 Task: Add Sprouts Wild Caught Raw Shrimp 21/25 Ct to the cart.
Action: Mouse moved to (19, 134)
Screenshot: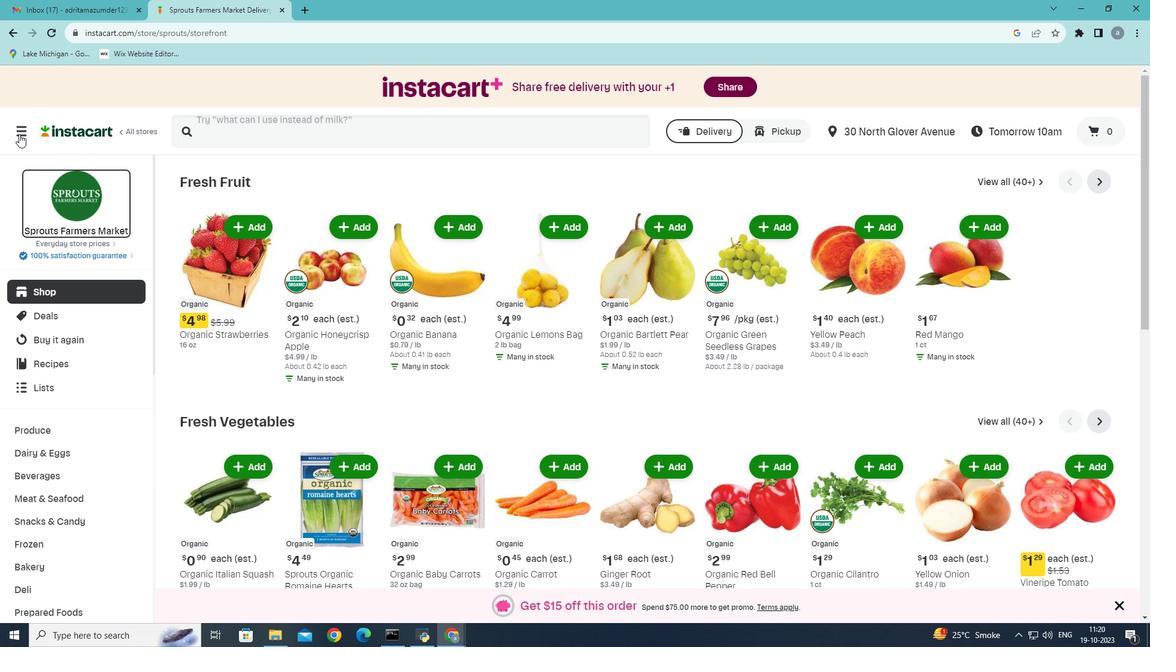 
Action: Mouse pressed left at (19, 134)
Screenshot: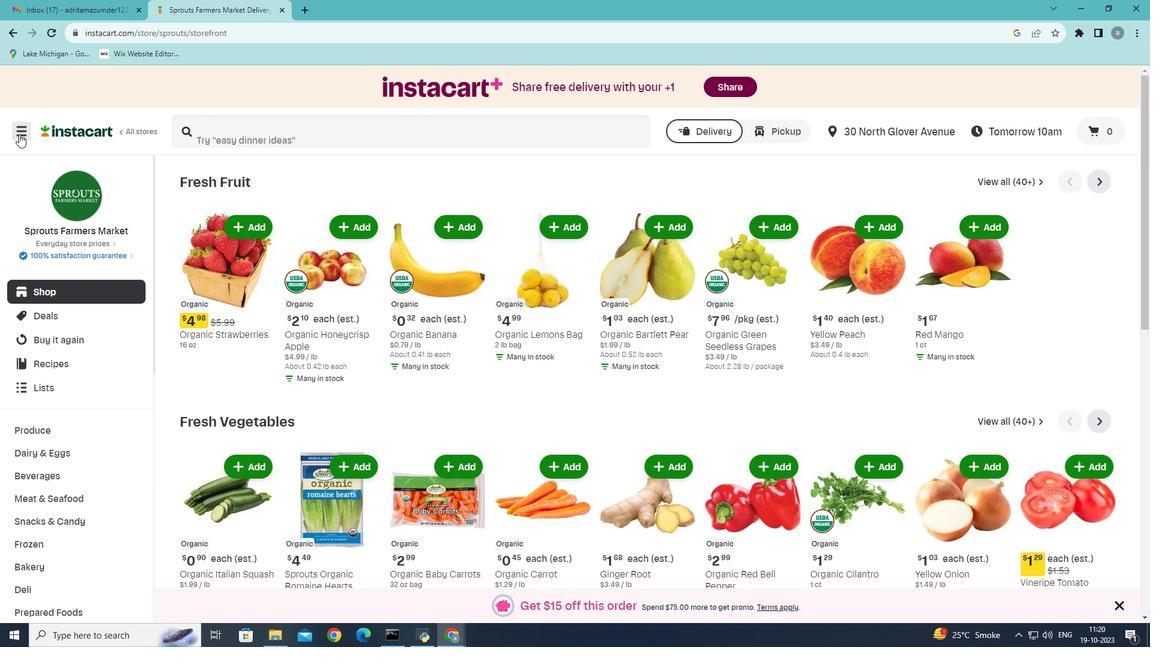 
Action: Mouse moved to (59, 346)
Screenshot: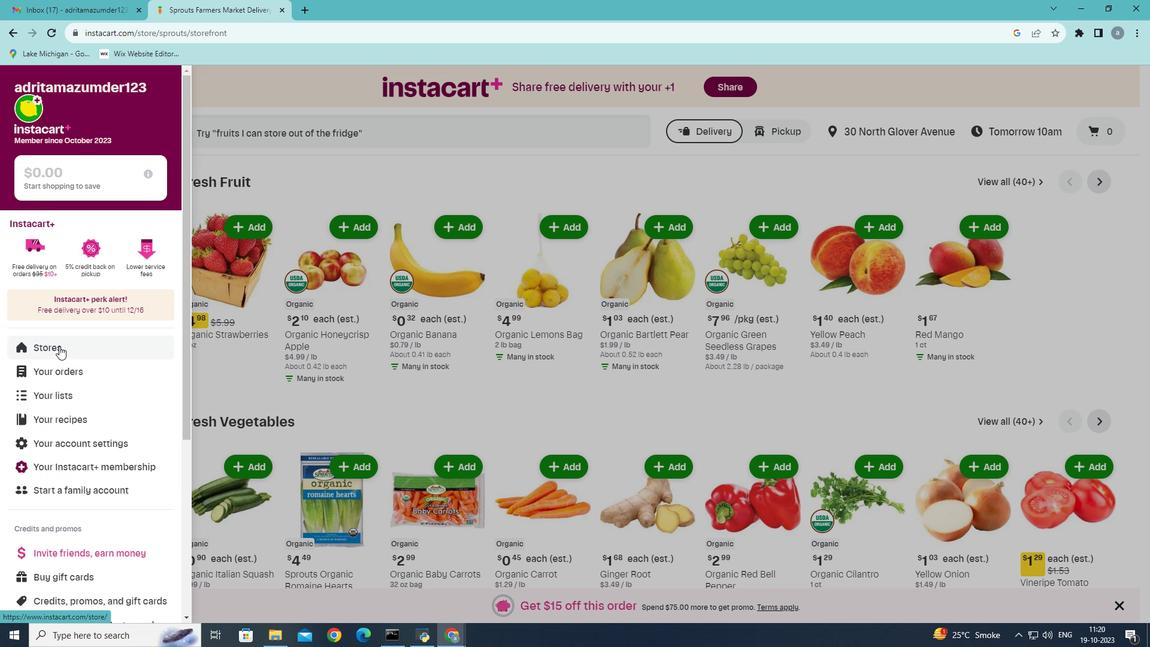 
Action: Mouse pressed left at (59, 346)
Screenshot: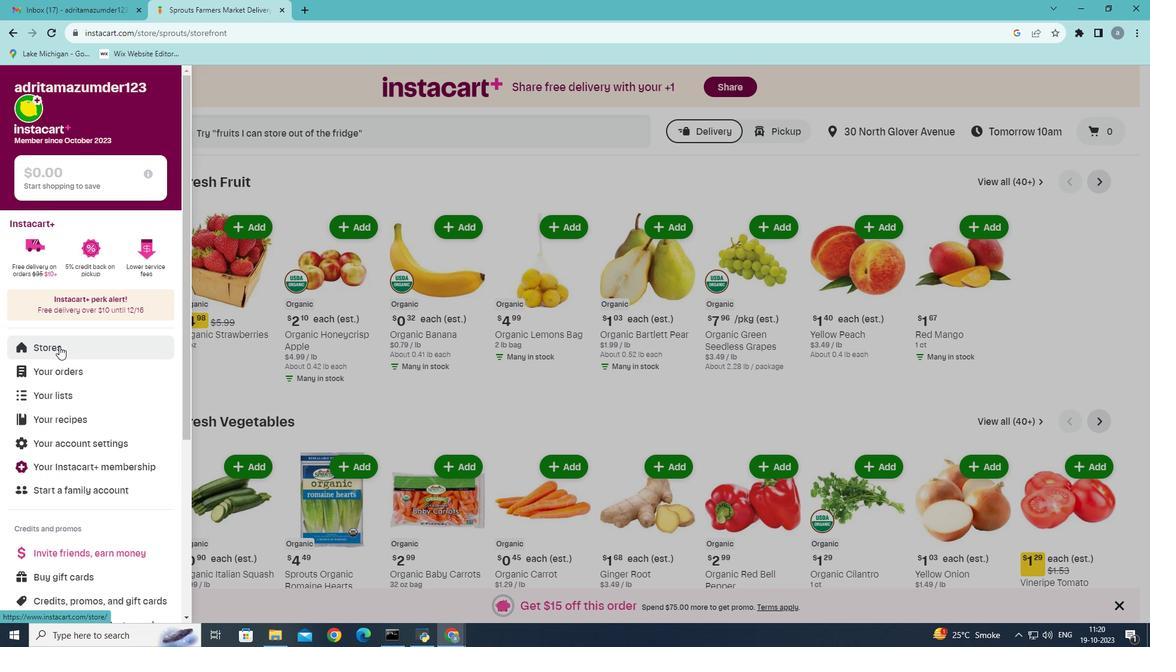 
Action: Mouse moved to (272, 132)
Screenshot: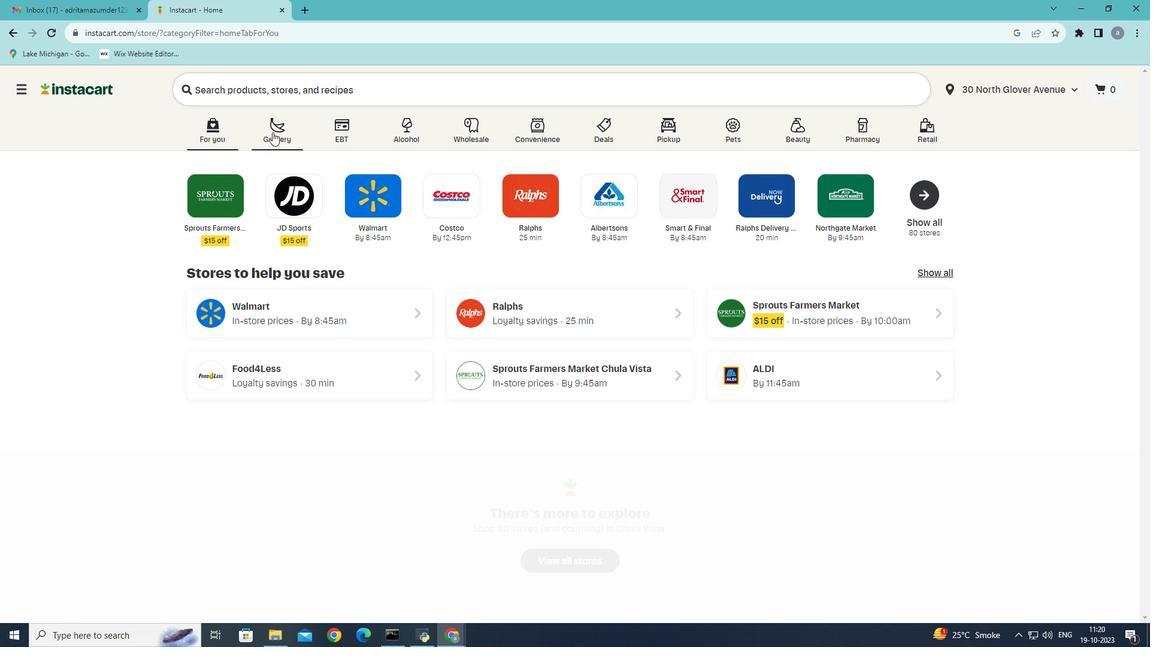 
Action: Mouse pressed left at (272, 132)
Screenshot: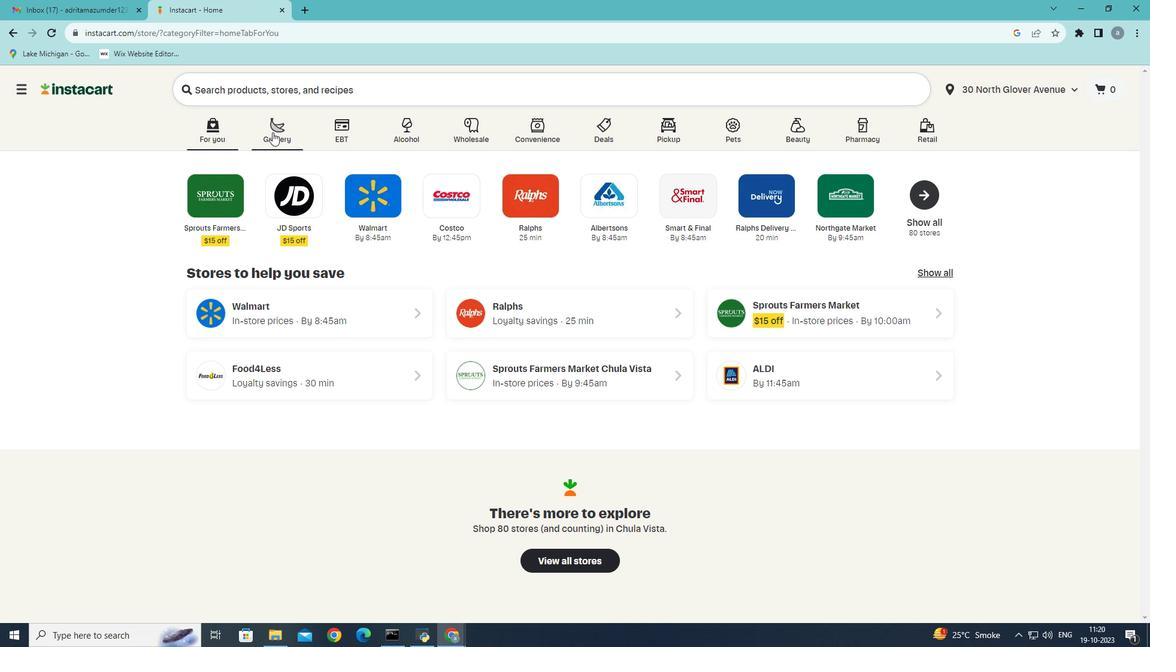 
Action: Mouse moved to (255, 361)
Screenshot: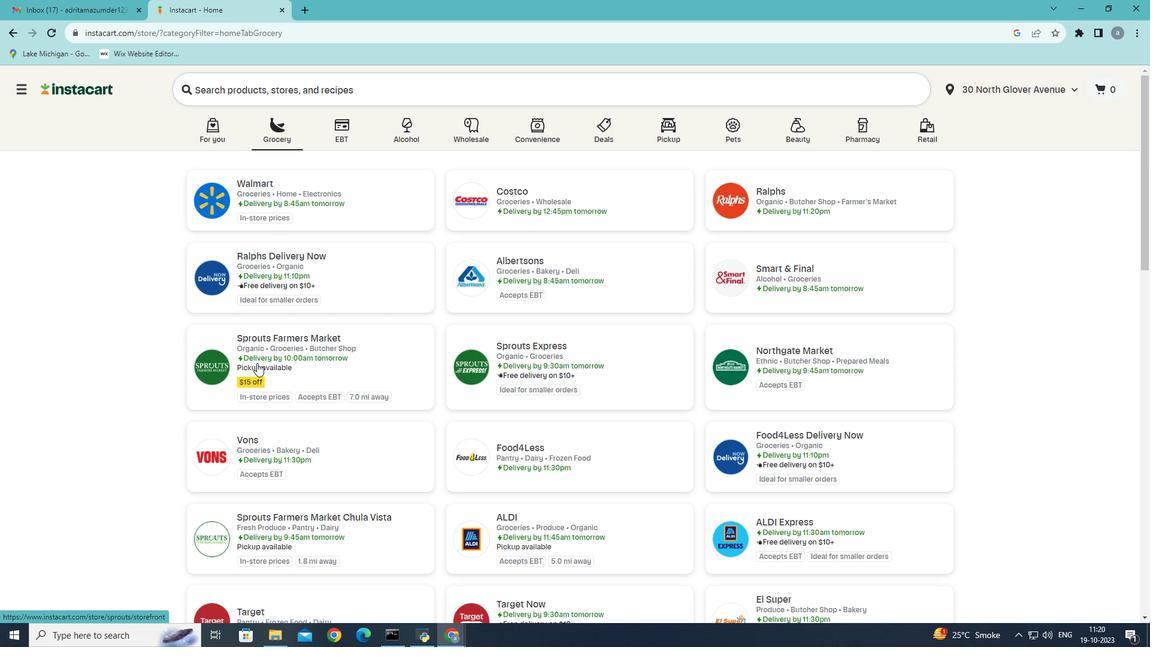 
Action: Mouse pressed left at (255, 361)
Screenshot: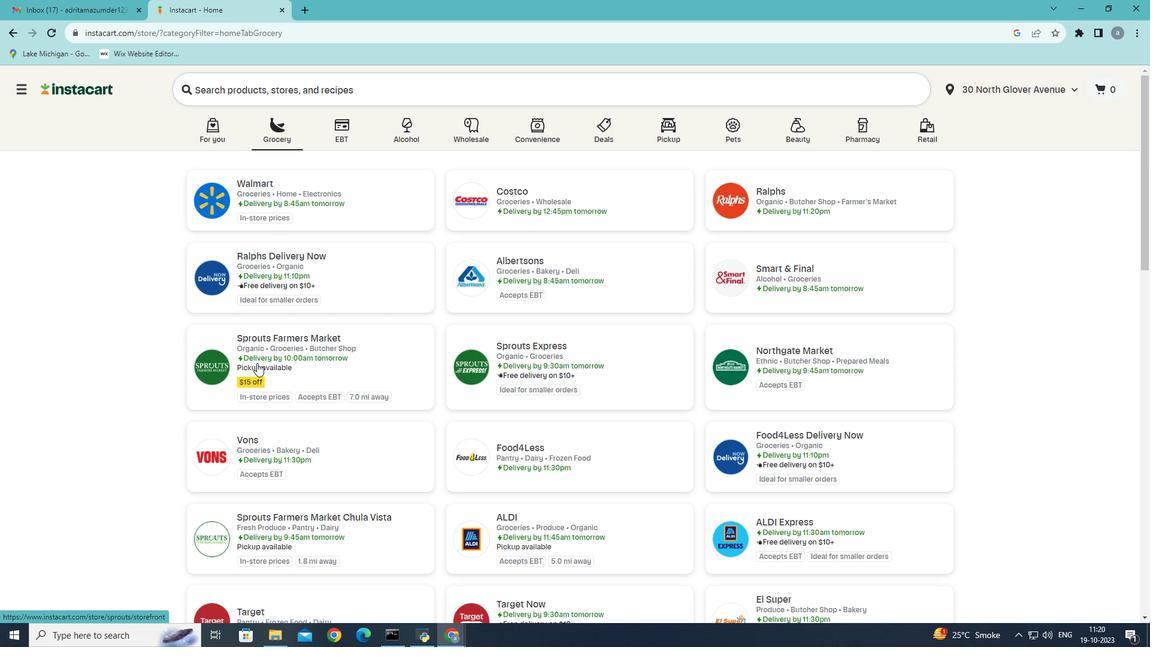 
Action: Mouse moved to (83, 499)
Screenshot: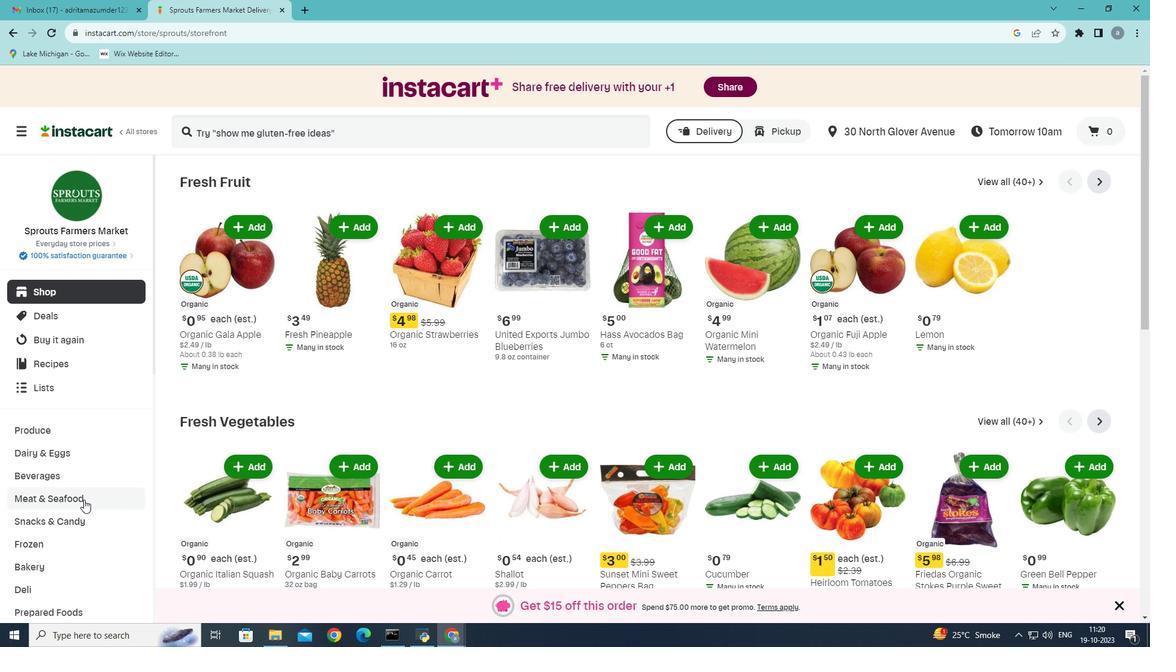 
Action: Mouse pressed left at (83, 499)
Screenshot: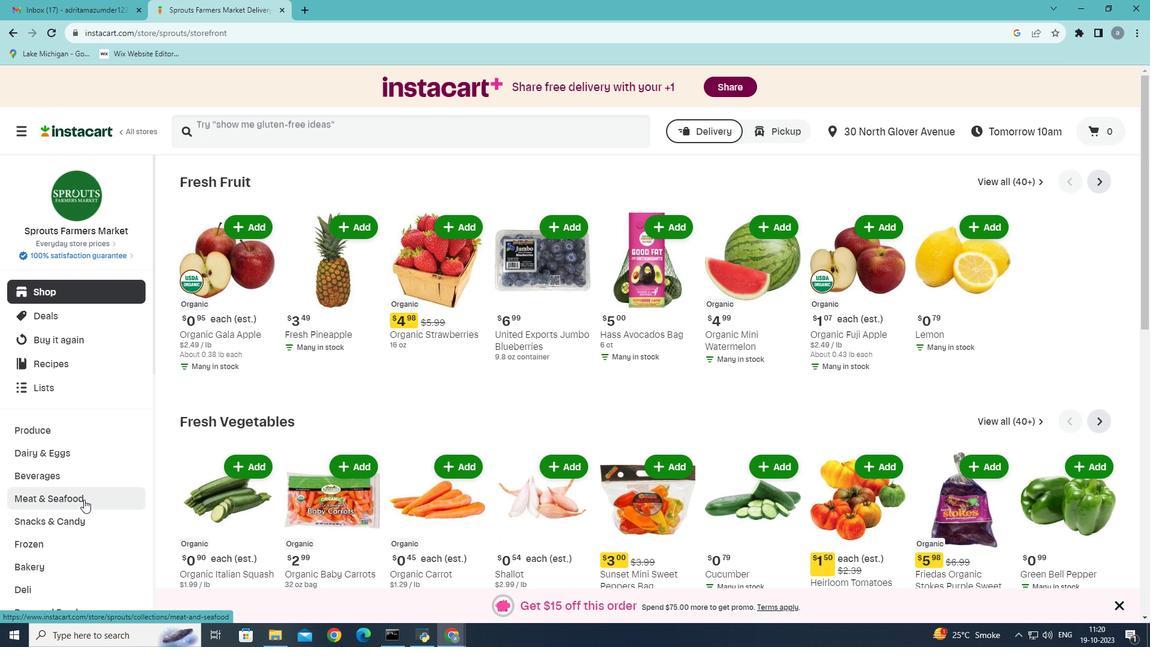 
Action: Mouse moved to (530, 208)
Screenshot: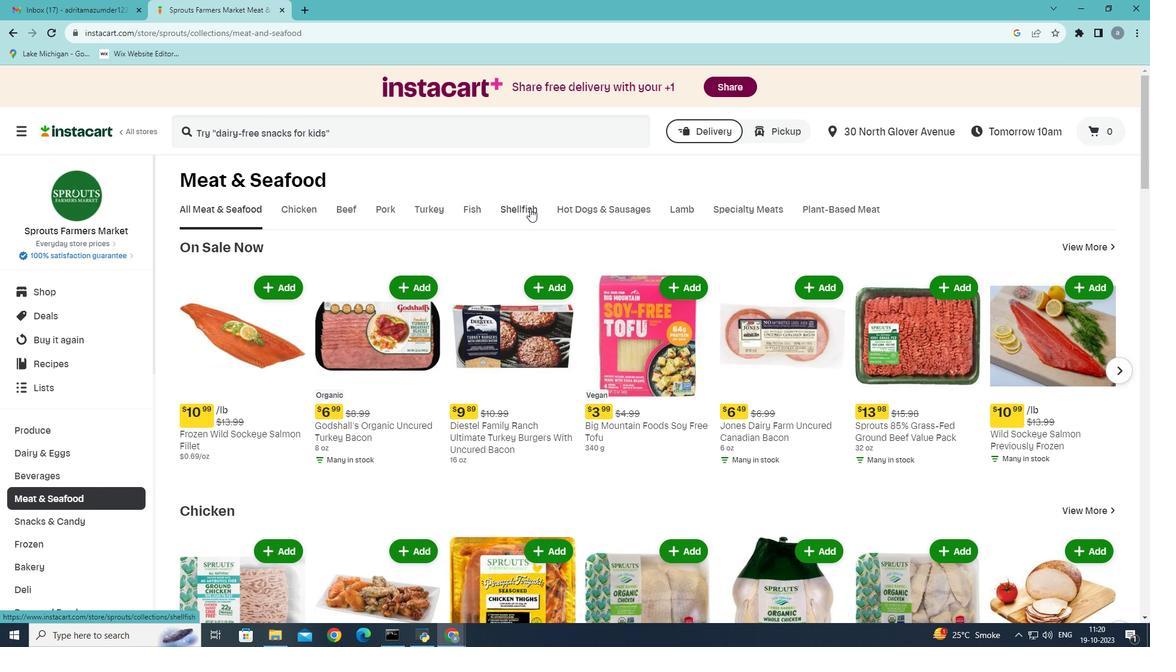 
Action: Mouse pressed left at (530, 208)
Screenshot: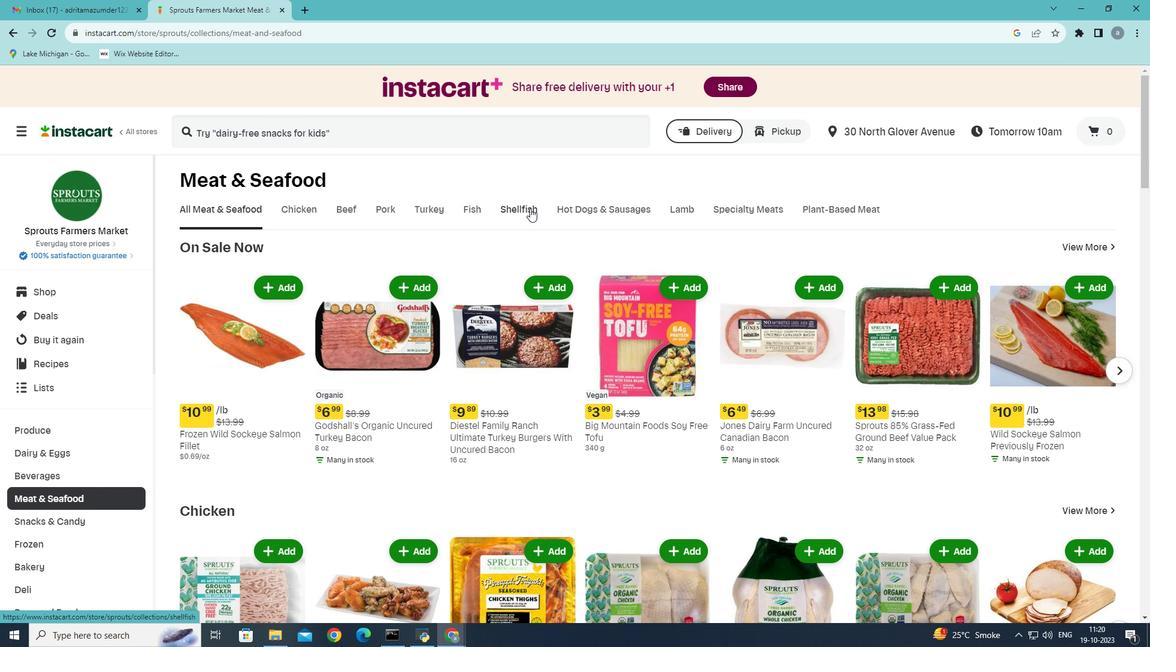 
Action: Mouse moved to (541, 434)
Screenshot: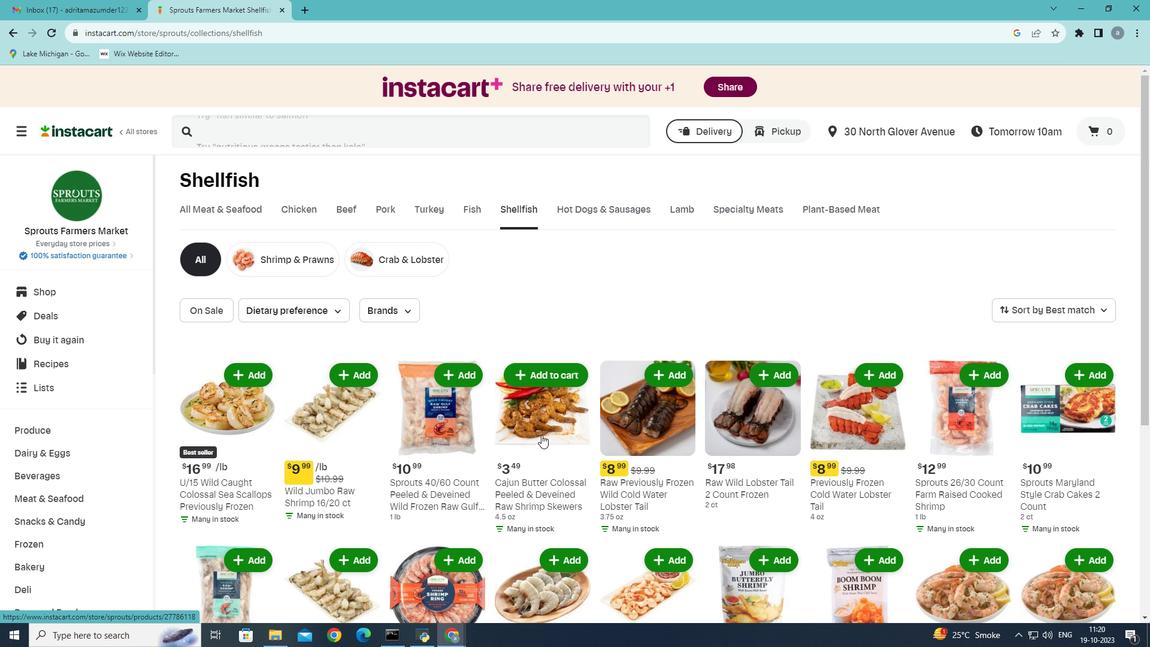 
Action: Mouse scrolled (541, 434) with delta (0, 0)
Screenshot: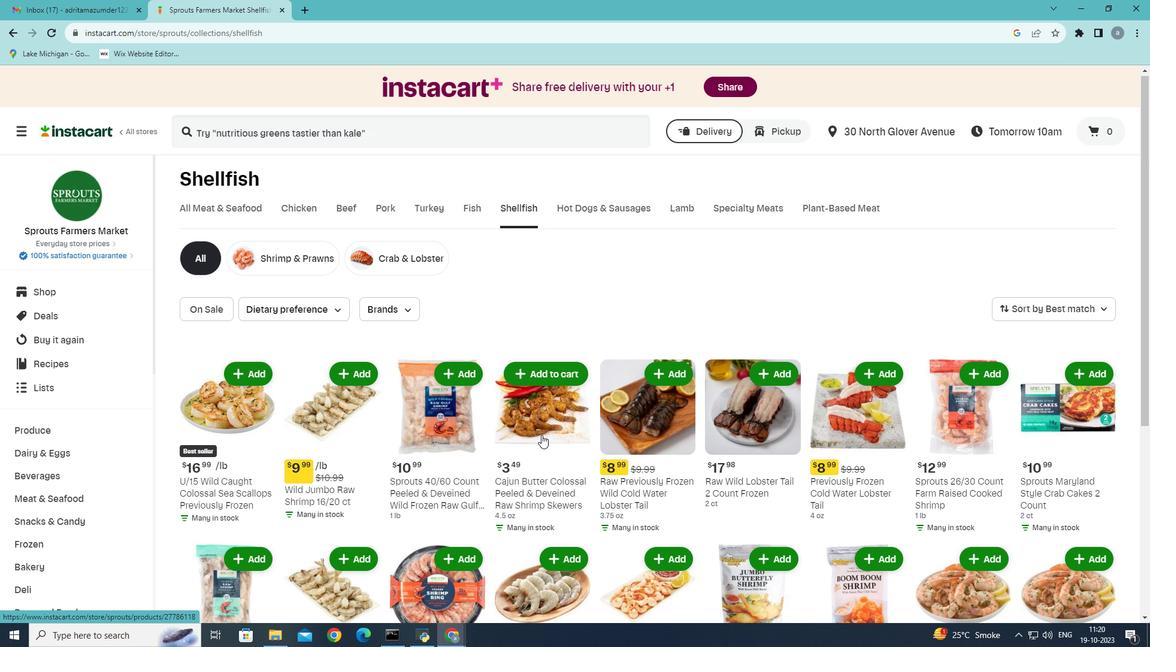 
Action: Mouse scrolled (541, 434) with delta (0, 0)
Screenshot: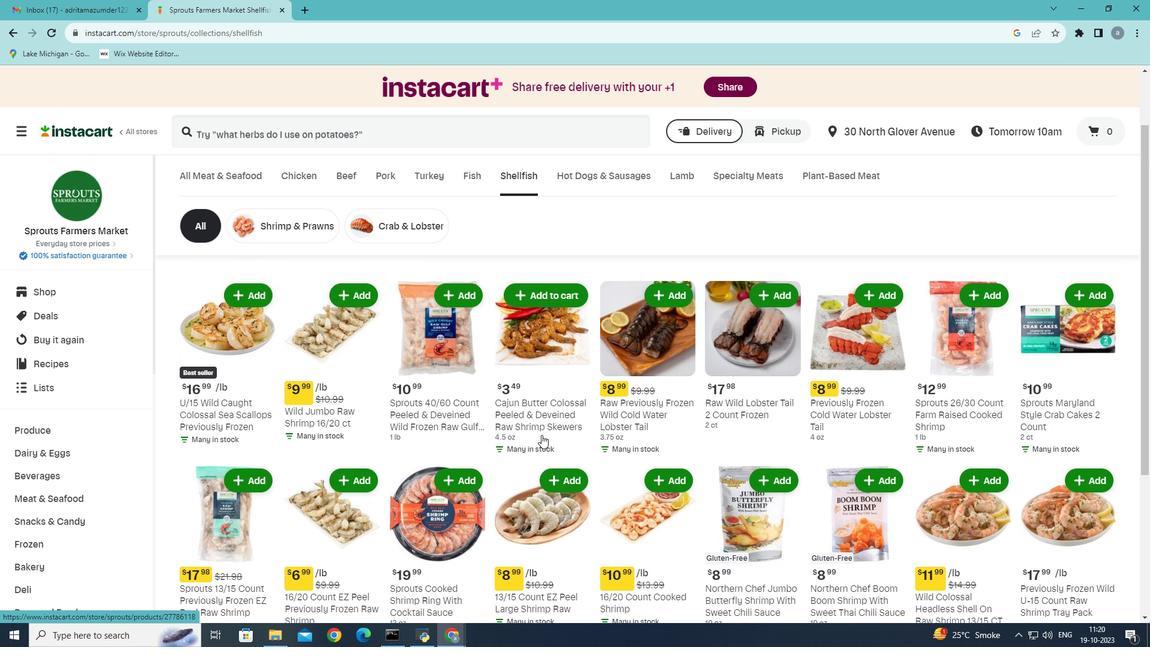 
Action: Mouse moved to (542, 434)
Screenshot: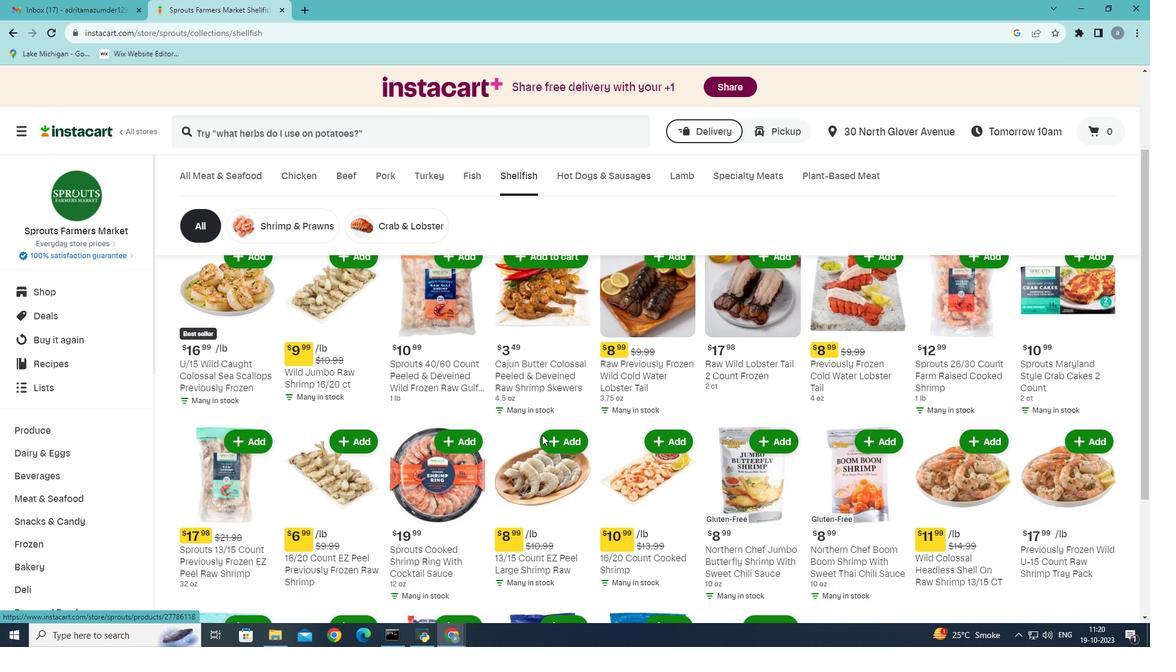 
Action: Mouse scrolled (542, 434) with delta (0, 0)
Screenshot: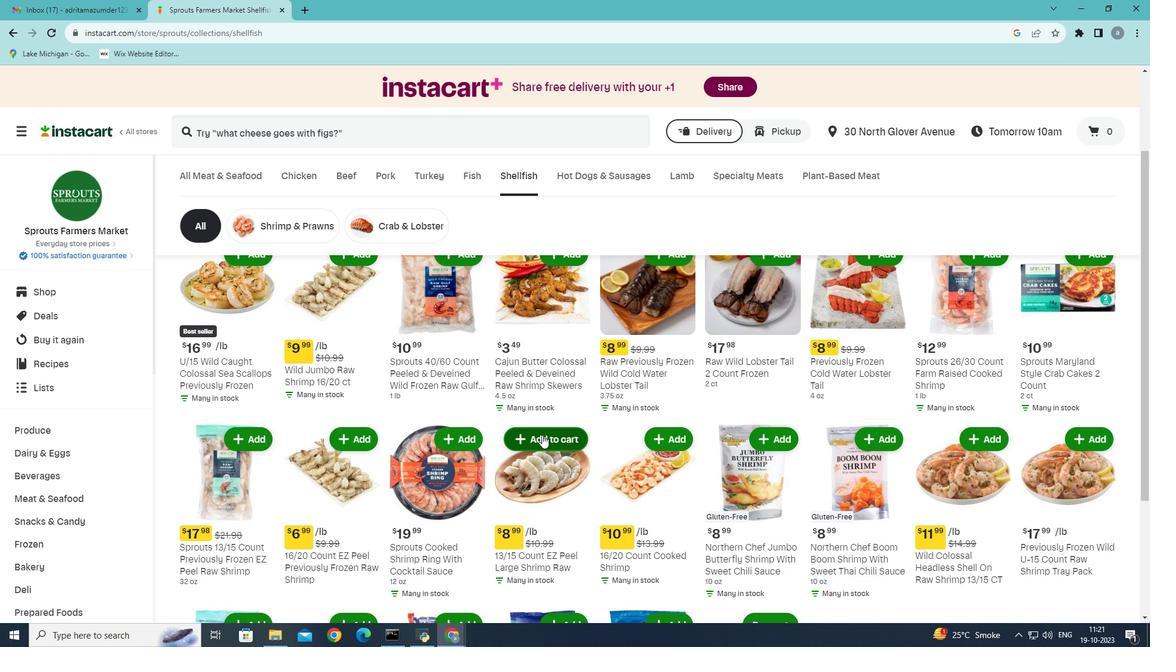 
Action: Mouse moved to (542, 433)
Screenshot: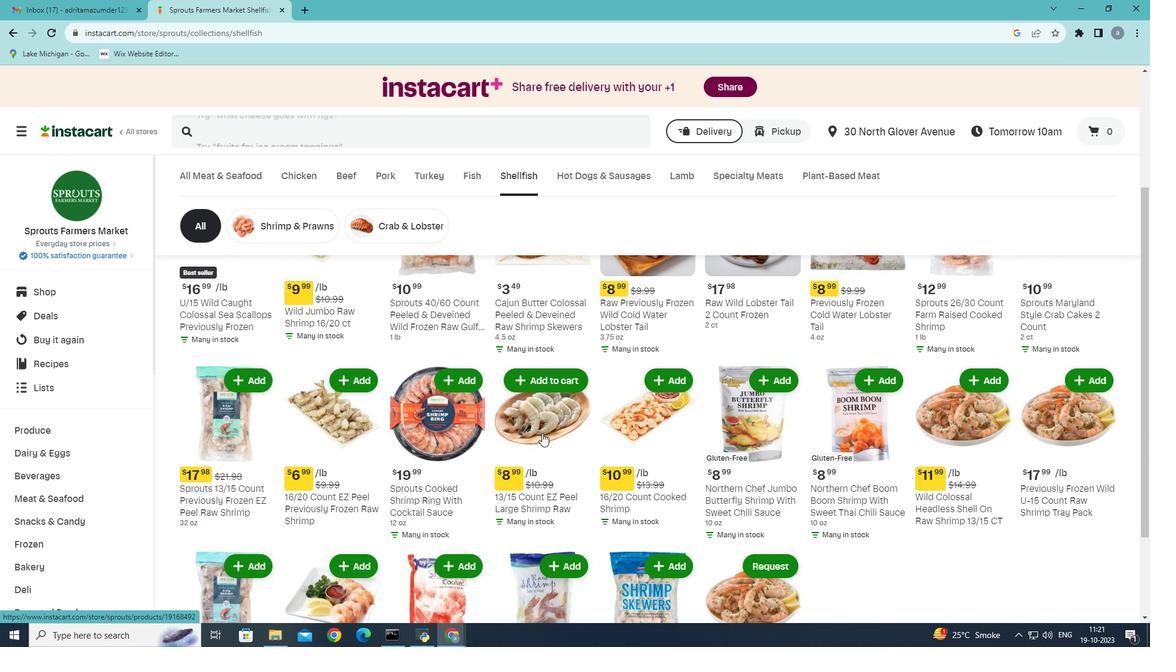 
Action: Mouse scrolled (542, 432) with delta (0, 0)
Screenshot: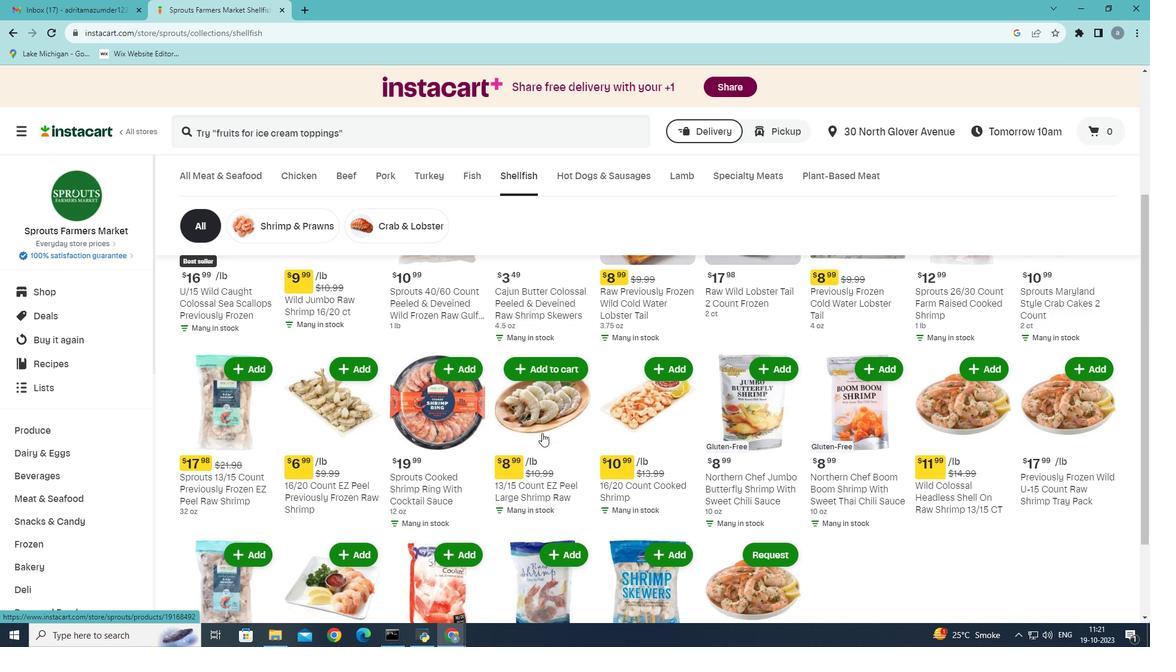 
Action: Mouse moved to (543, 433)
Screenshot: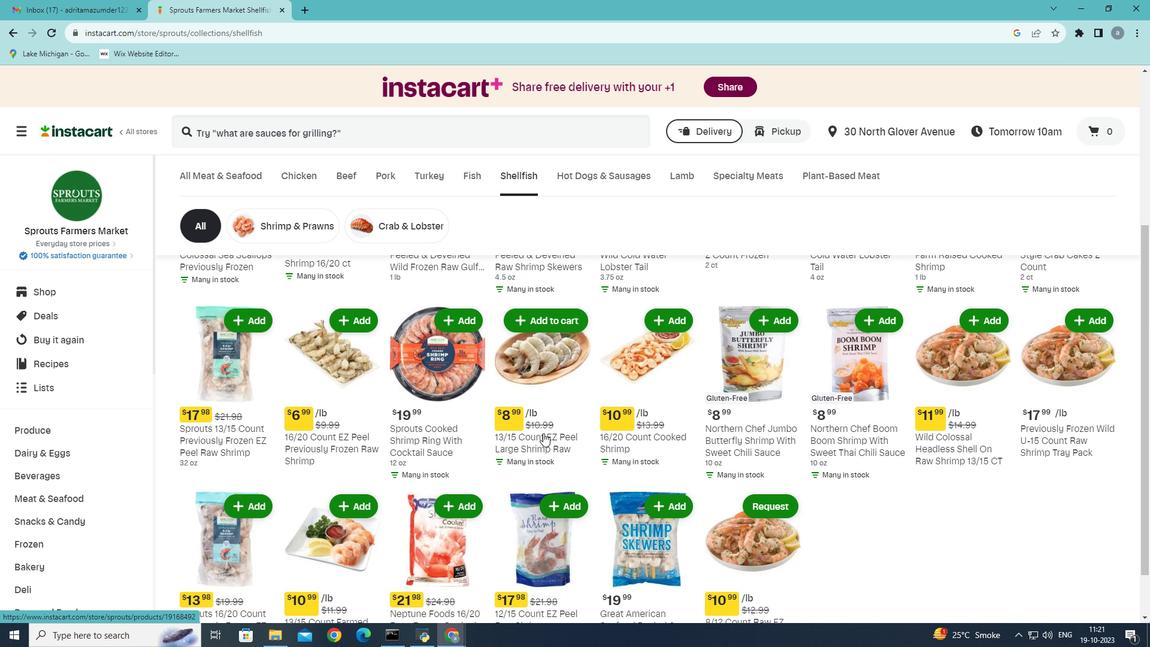 
Action: Mouse scrolled (543, 432) with delta (0, 0)
Screenshot: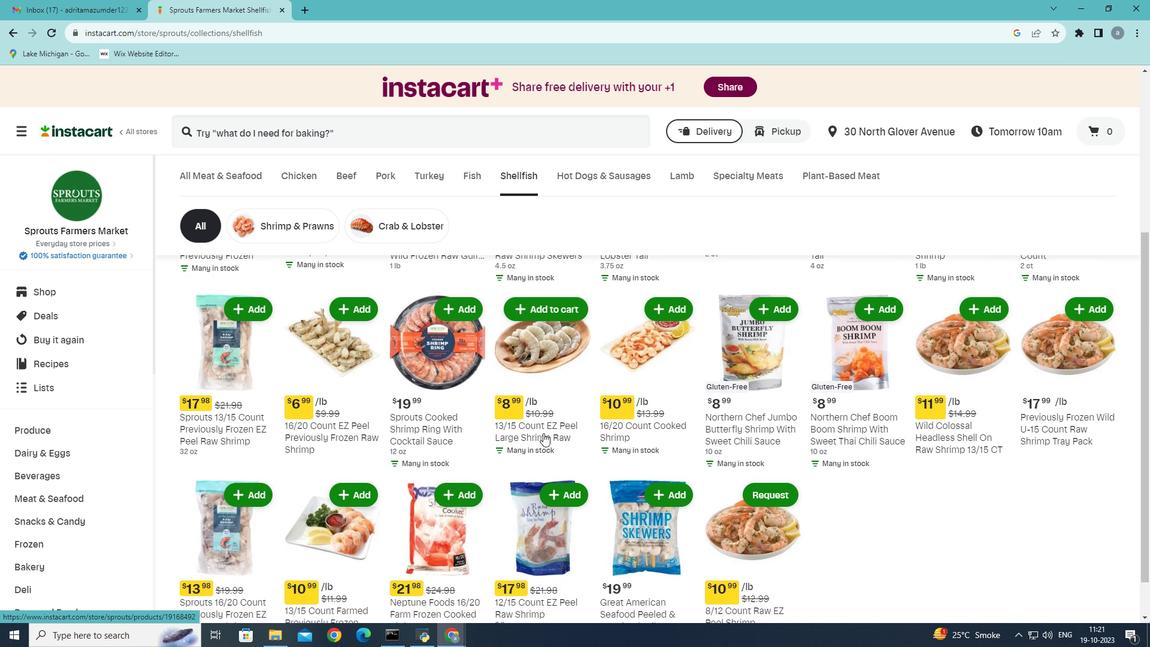 
Action: Mouse scrolled (543, 432) with delta (0, 0)
Screenshot: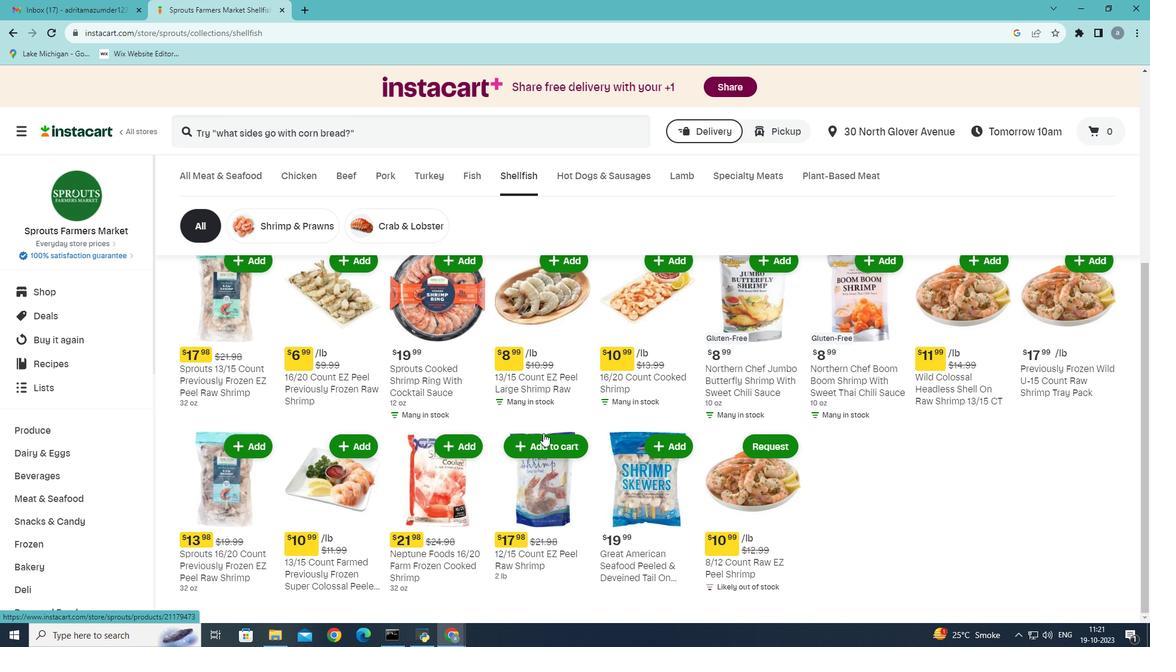 
Action: Mouse scrolled (543, 432) with delta (0, 0)
Screenshot: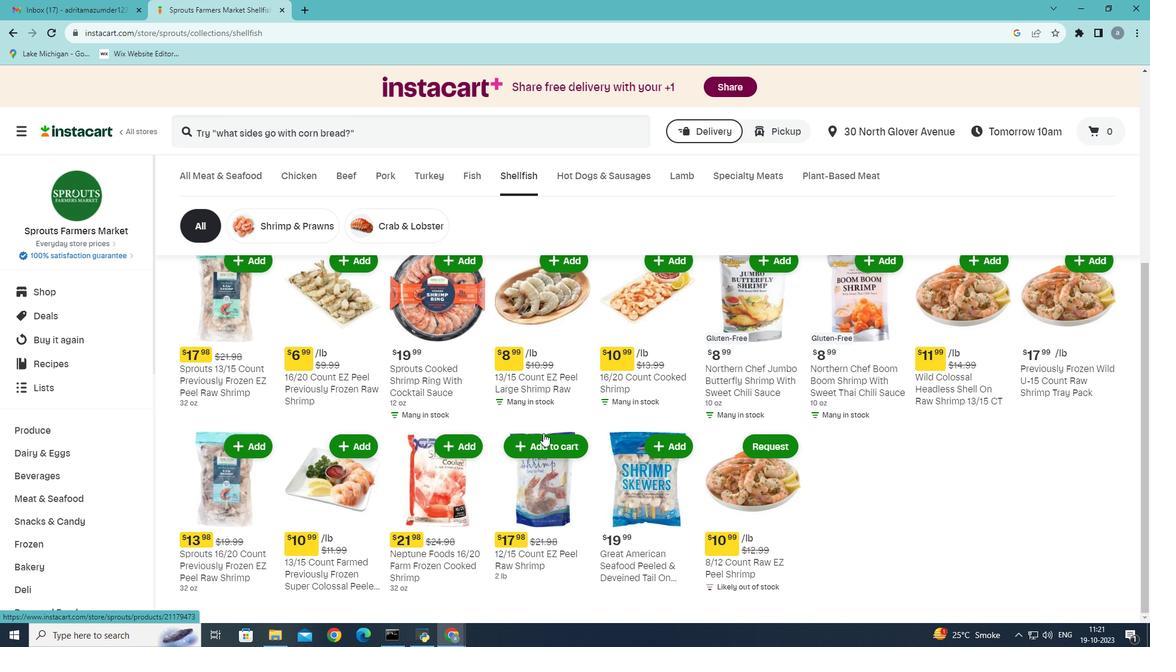 
Action: Mouse scrolled (543, 432) with delta (0, 0)
Screenshot: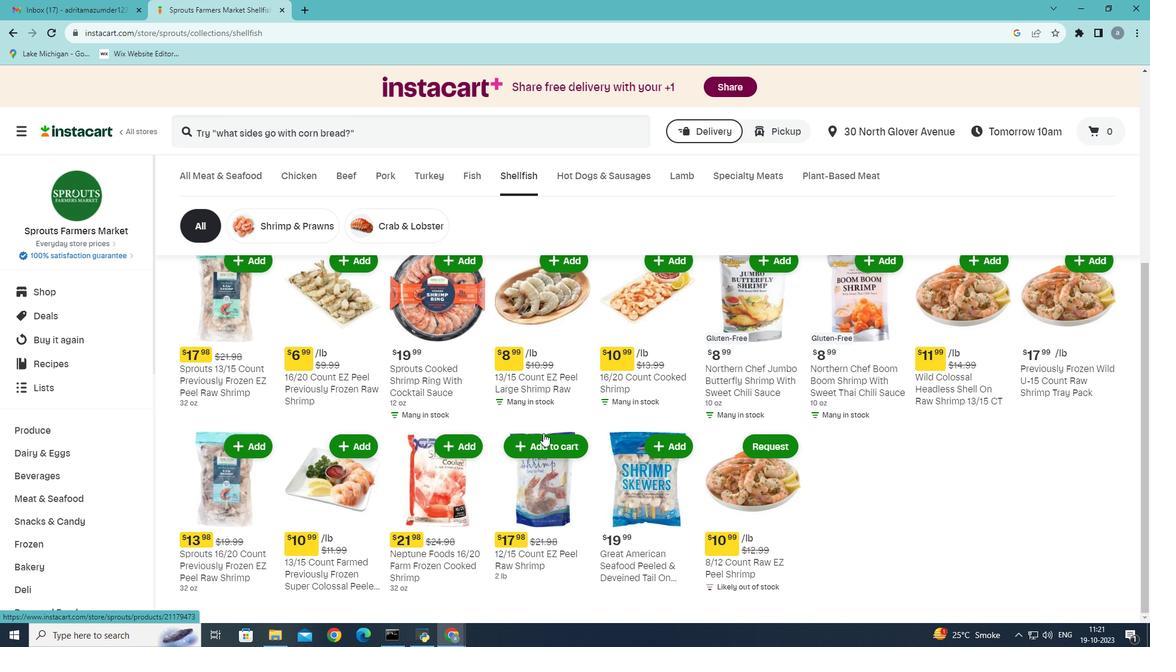 
Action: Mouse scrolled (543, 433) with delta (0, 0)
Screenshot: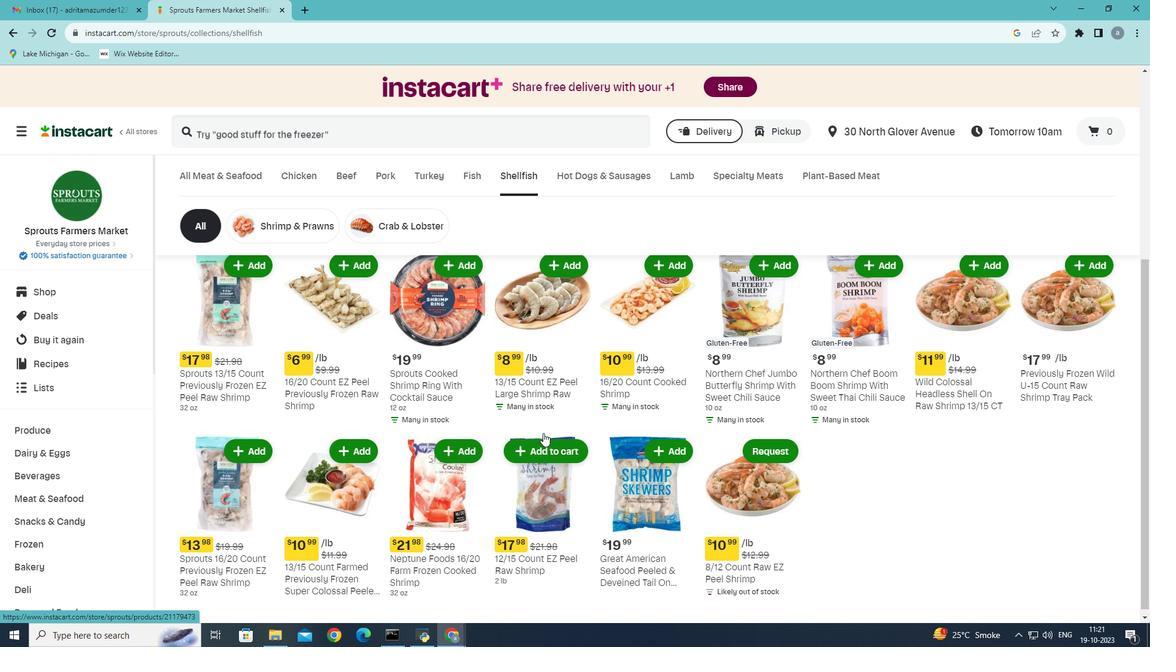 
Action: Mouse scrolled (543, 433) with delta (0, 0)
Screenshot: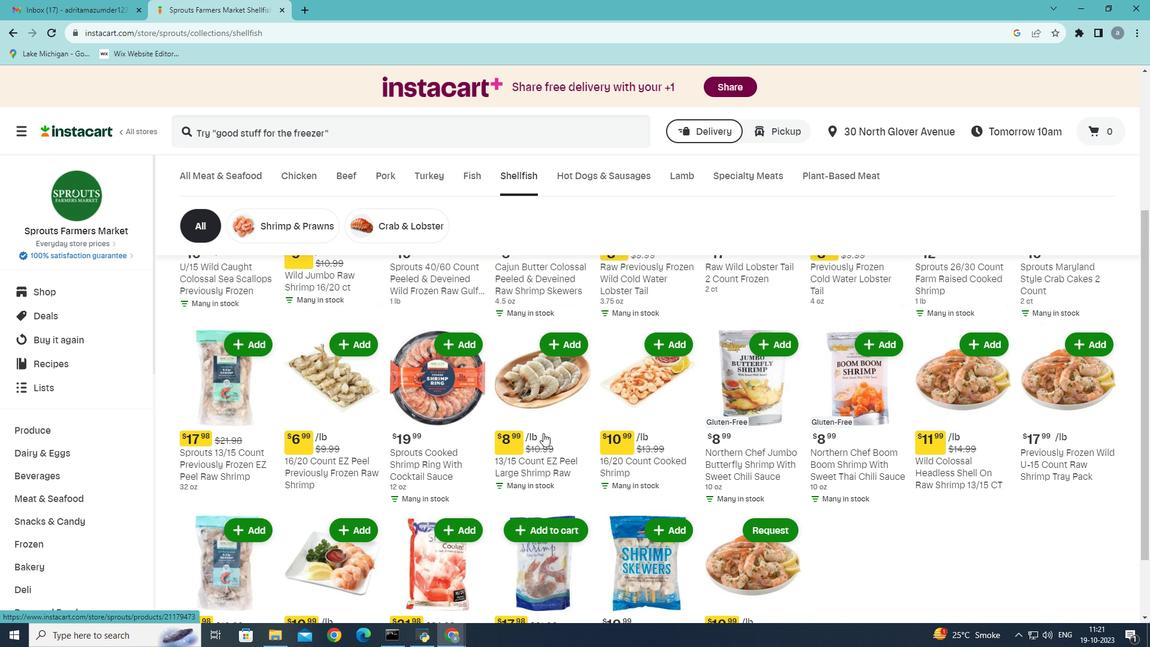 
Action: Mouse moved to (545, 433)
Screenshot: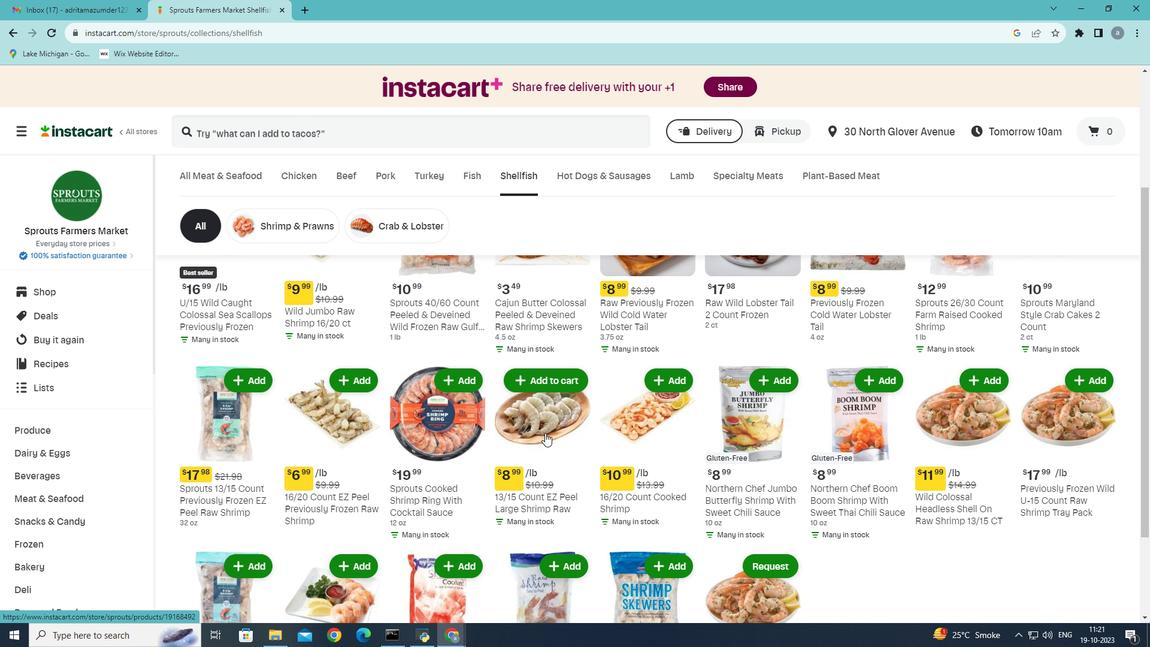 
Action: Mouse scrolled (545, 432) with delta (0, 0)
Screenshot: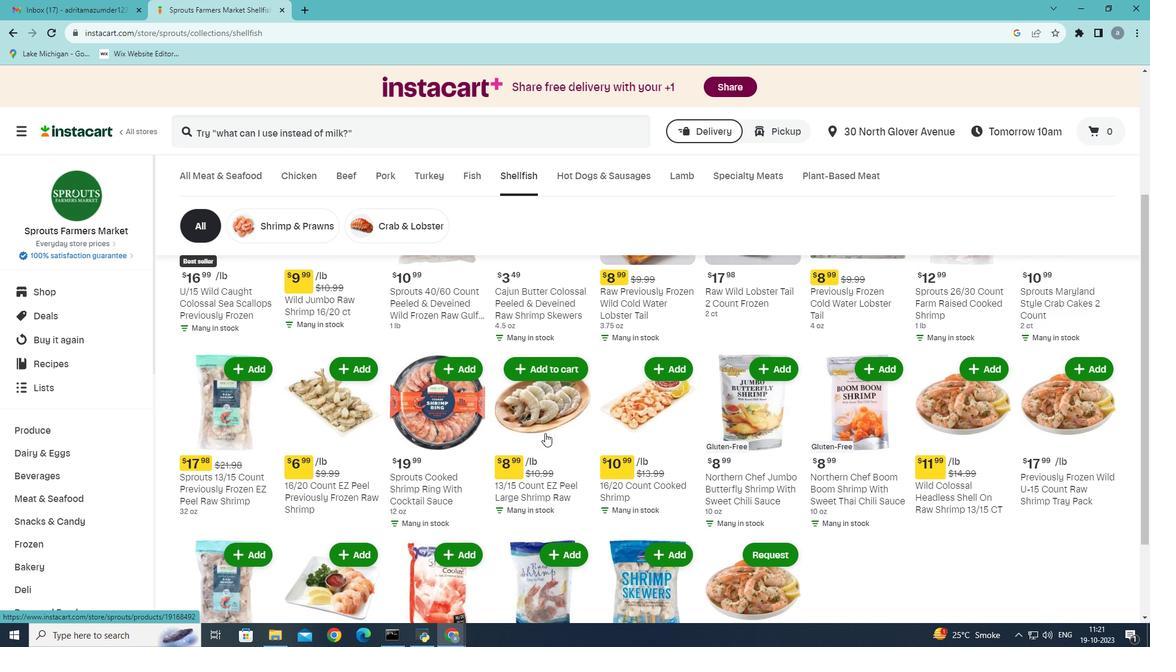 
Action: Mouse moved to (549, 434)
Screenshot: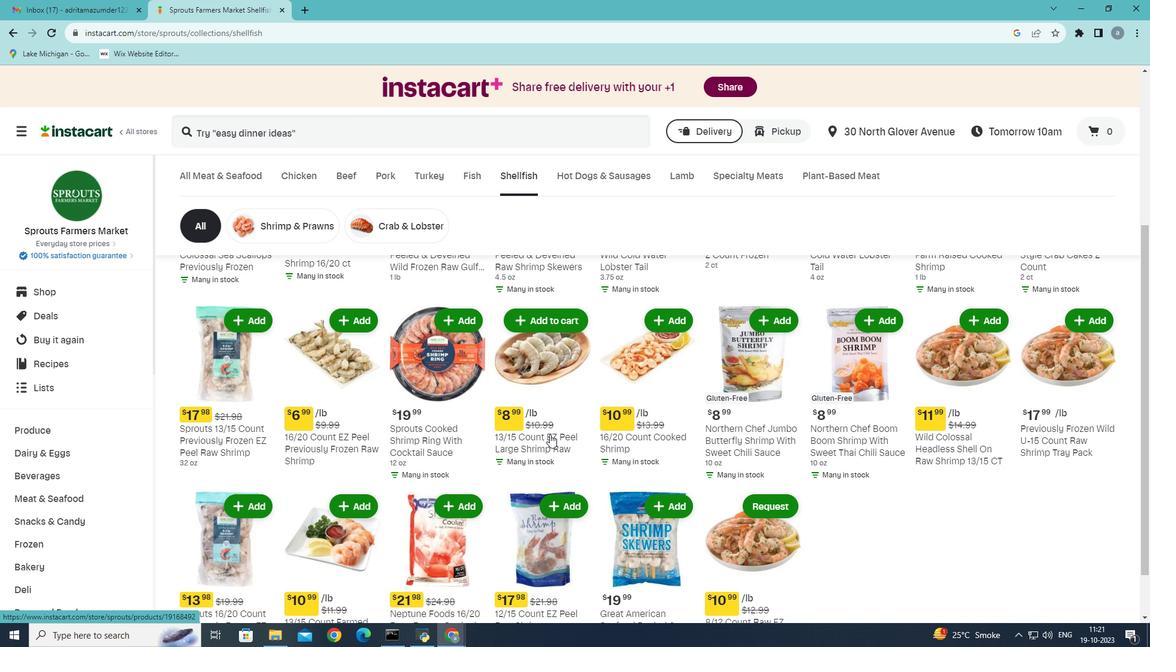 
Action: Mouse scrolled (549, 434) with delta (0, 0)
Screenshot: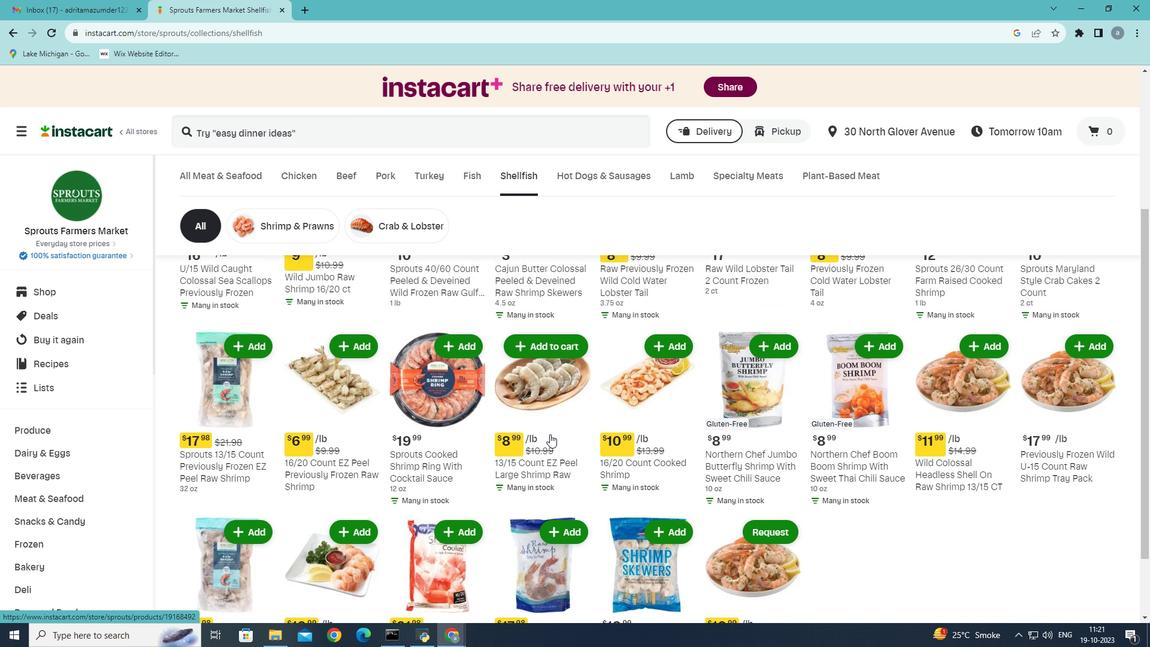 
Action: Mouse scrolled (549, 434) with delta (0, 0)
Screenshot: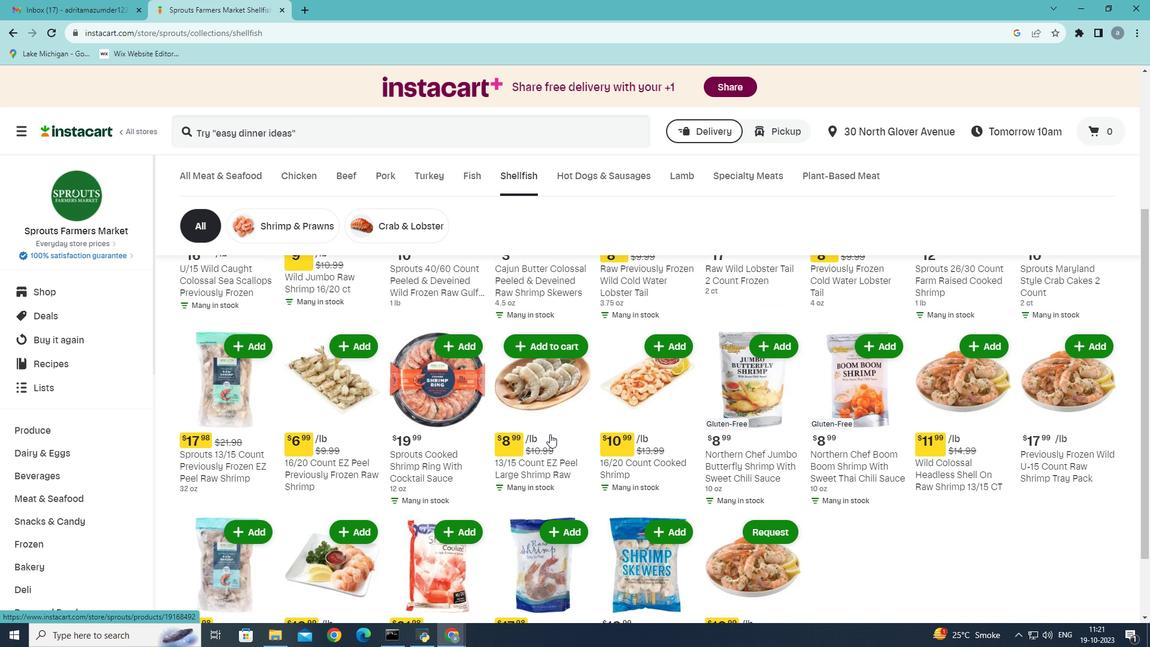 
Action: Mouse moved to (715, 449)
Screenshot: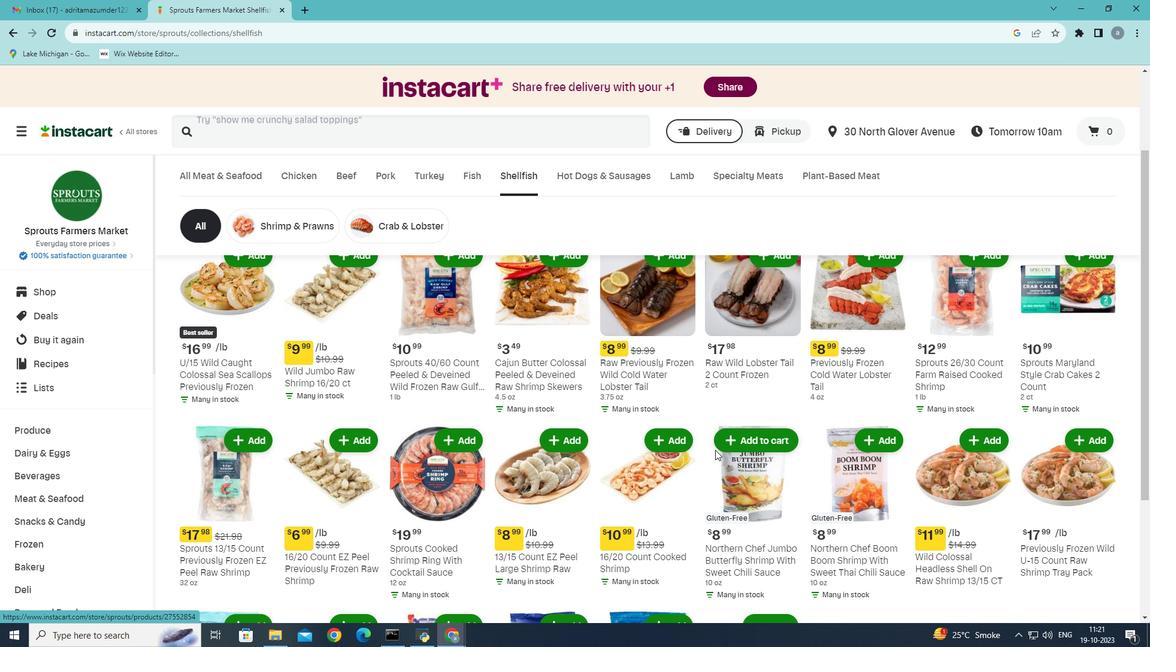 
Action: Mouse scrolled (715, 450) with delta (0, 0)
Screenshot: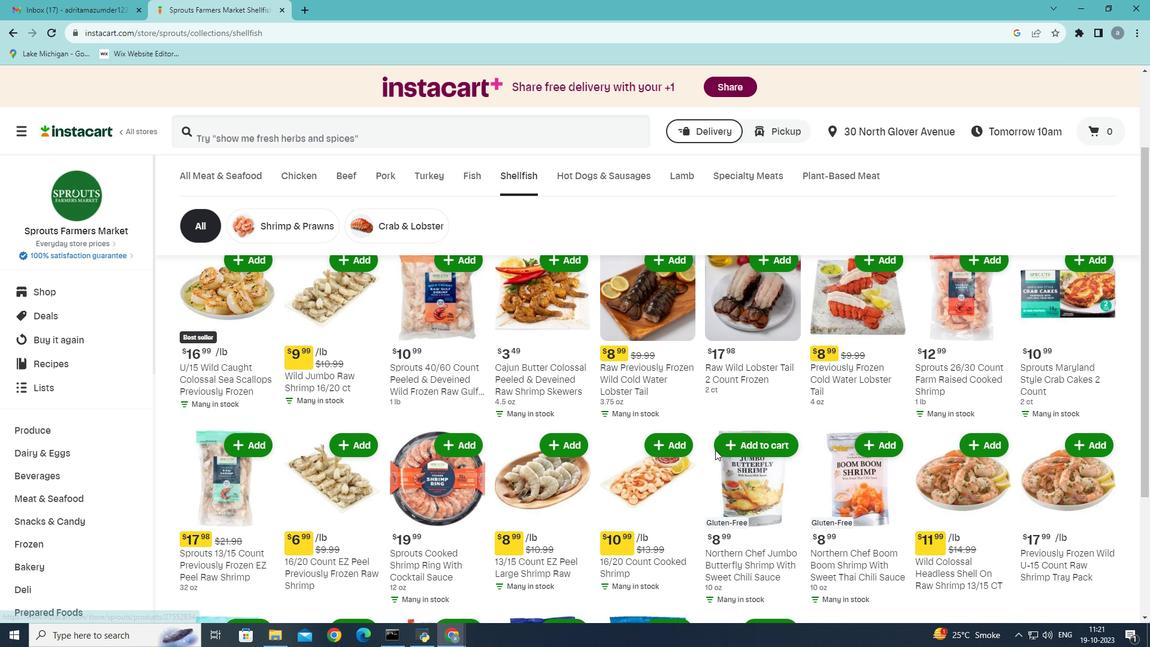 
Action: Mouse scrolled (715, 450) with delta (0, 0)
Screenshot: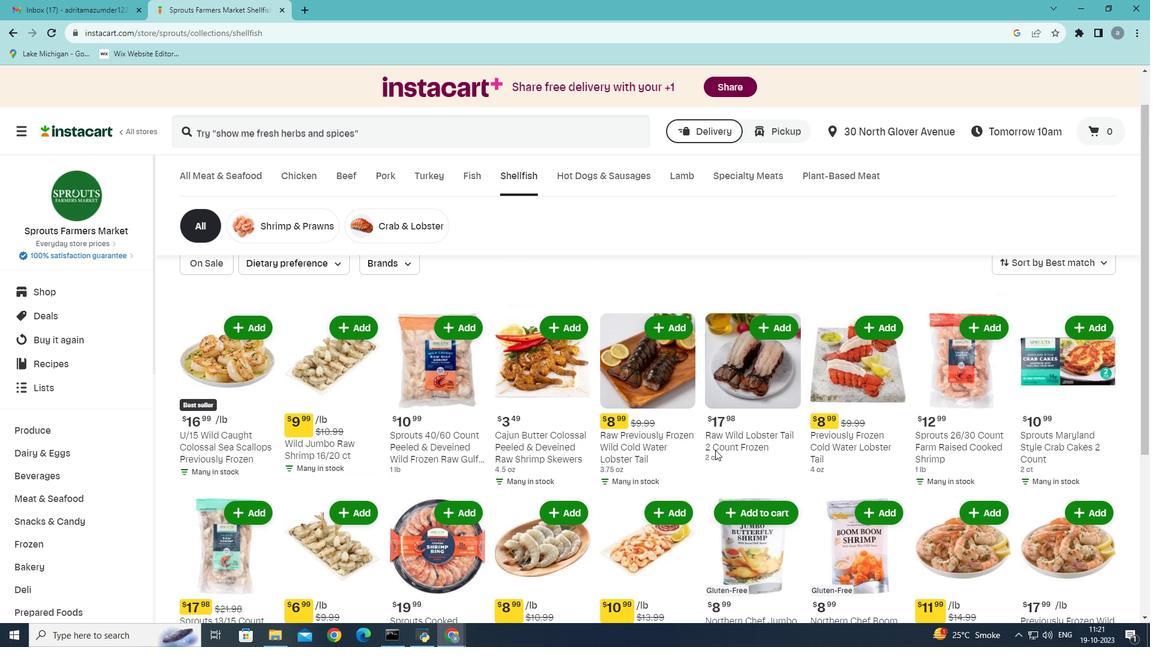 
Action: Mouse moved to (558, 455)
Screenshot: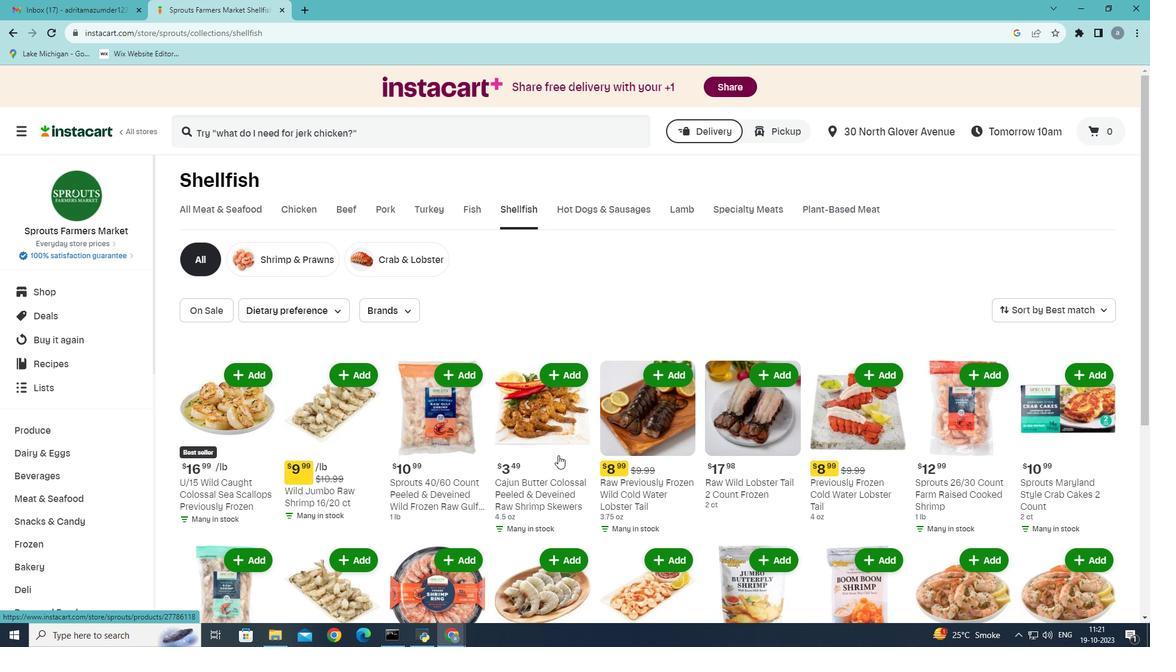 
Action: Mouse scrolled (558, 455) with delta (0, 0)
Screenshot: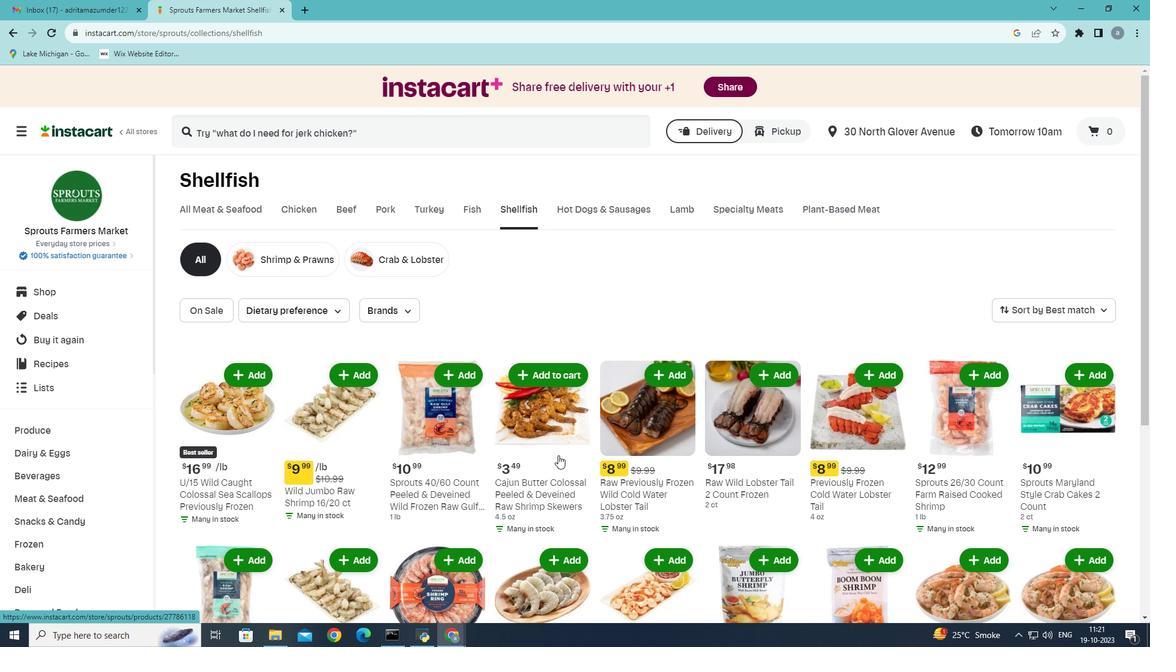 
Action: Mouse scrolled (558, 455) with delta (0, 0)
Screenshot: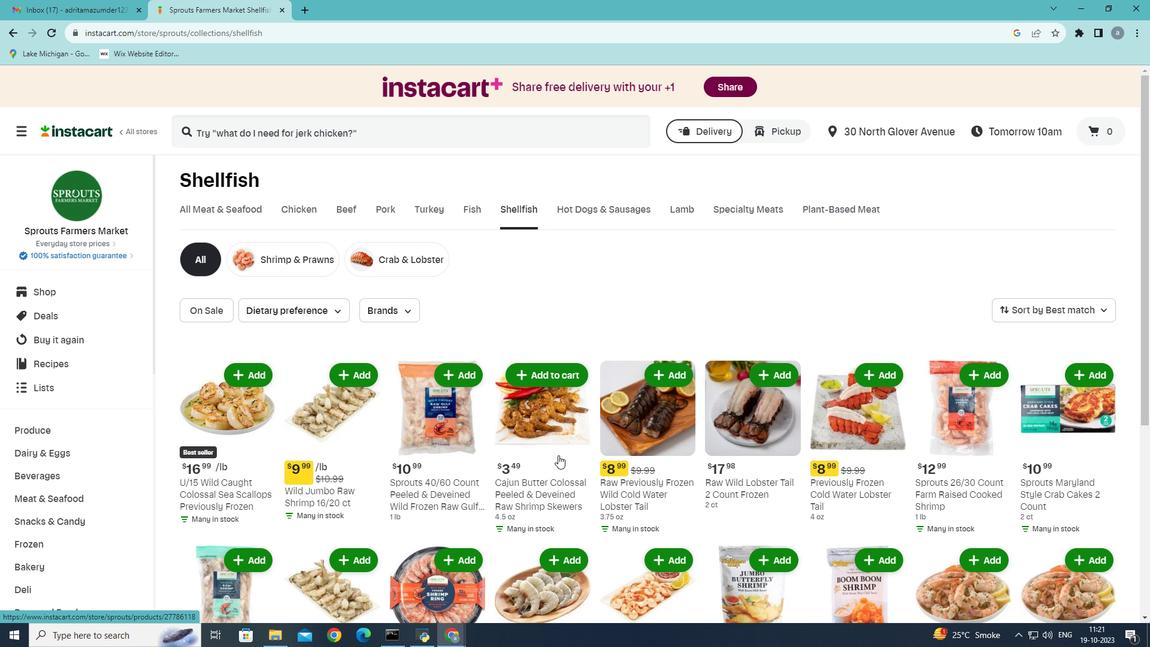 
Action: Mouse moved to (551, 449)
Screenshot: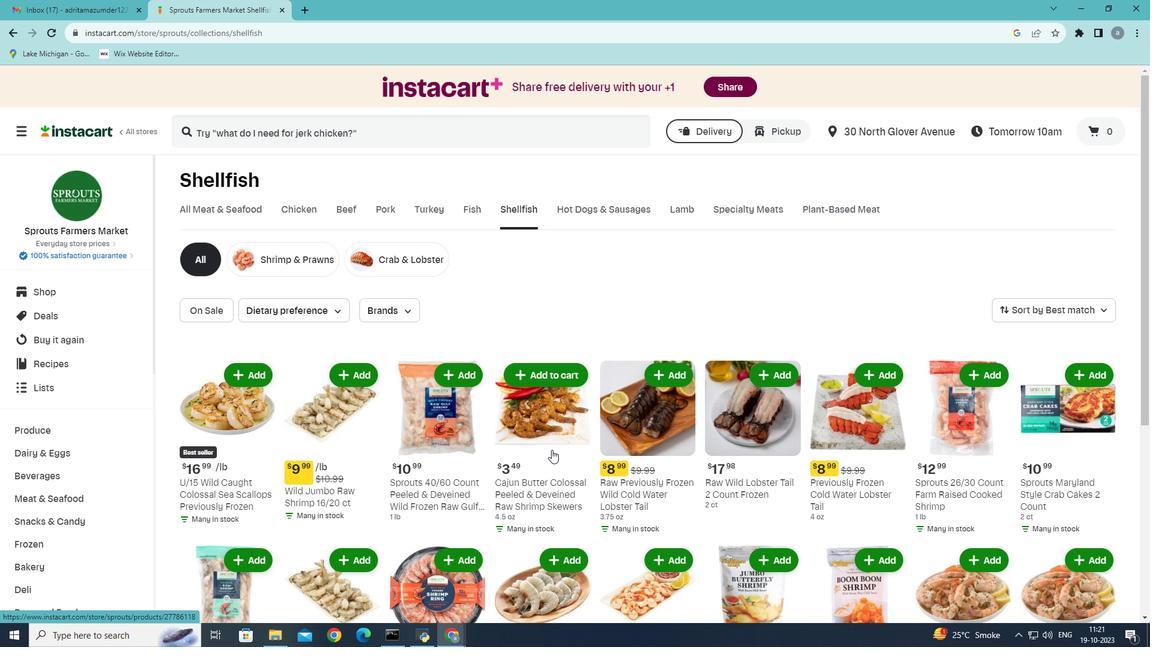 
